 Task: Show available start times in increments of 45 minutes.
Action: Mouse moved to (453, 448)
Screenshot: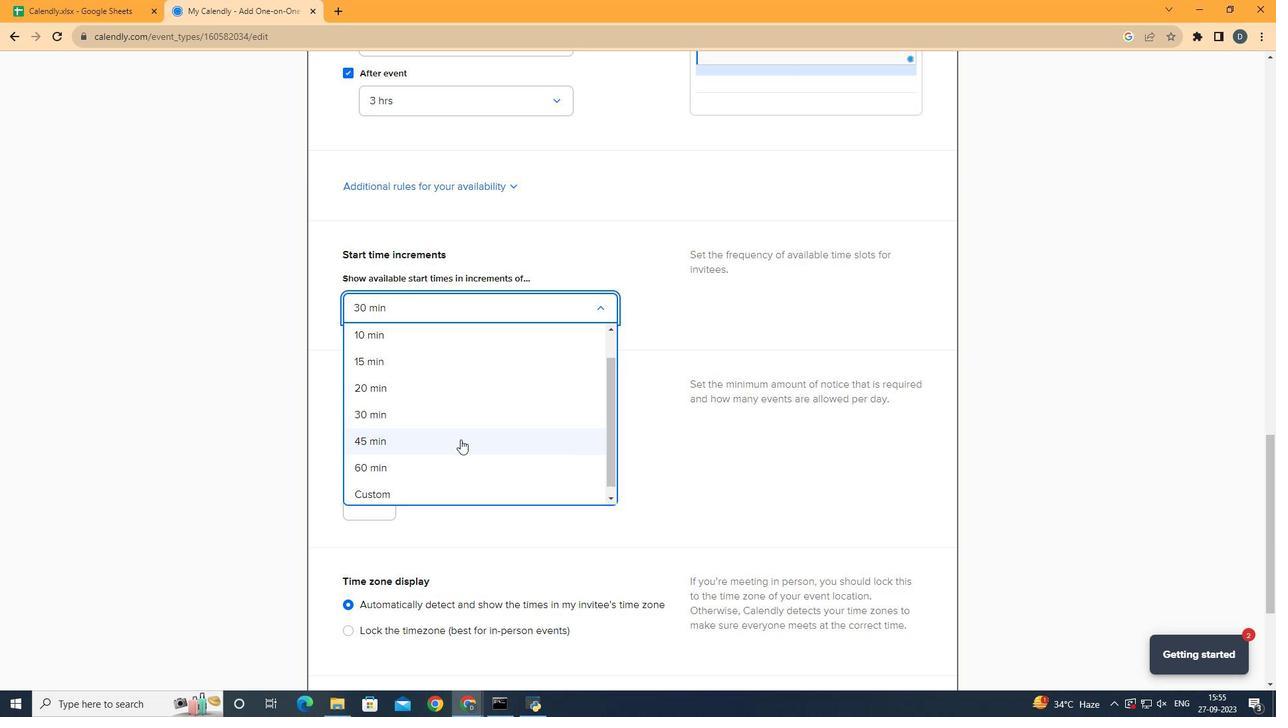 
Action: Mouse pressed left at (453, 448)
Screenshot: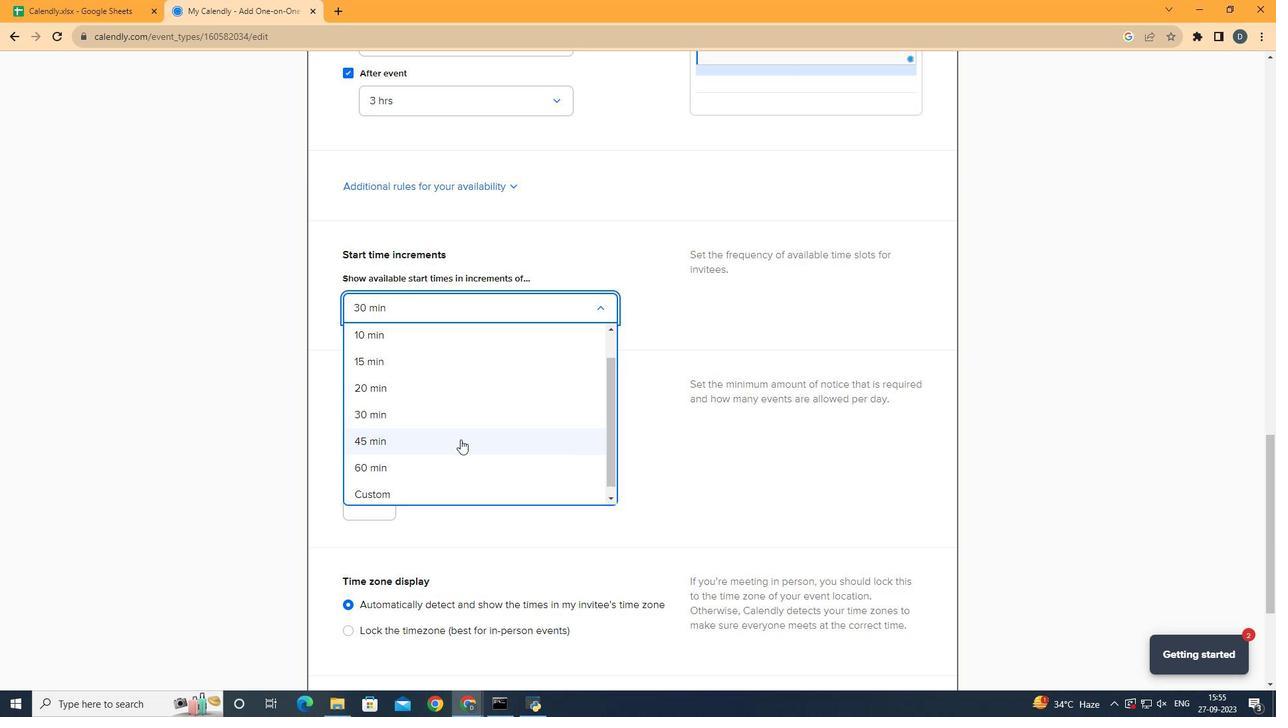 
Action: Mouse moved to (636, 352)
Screenshot: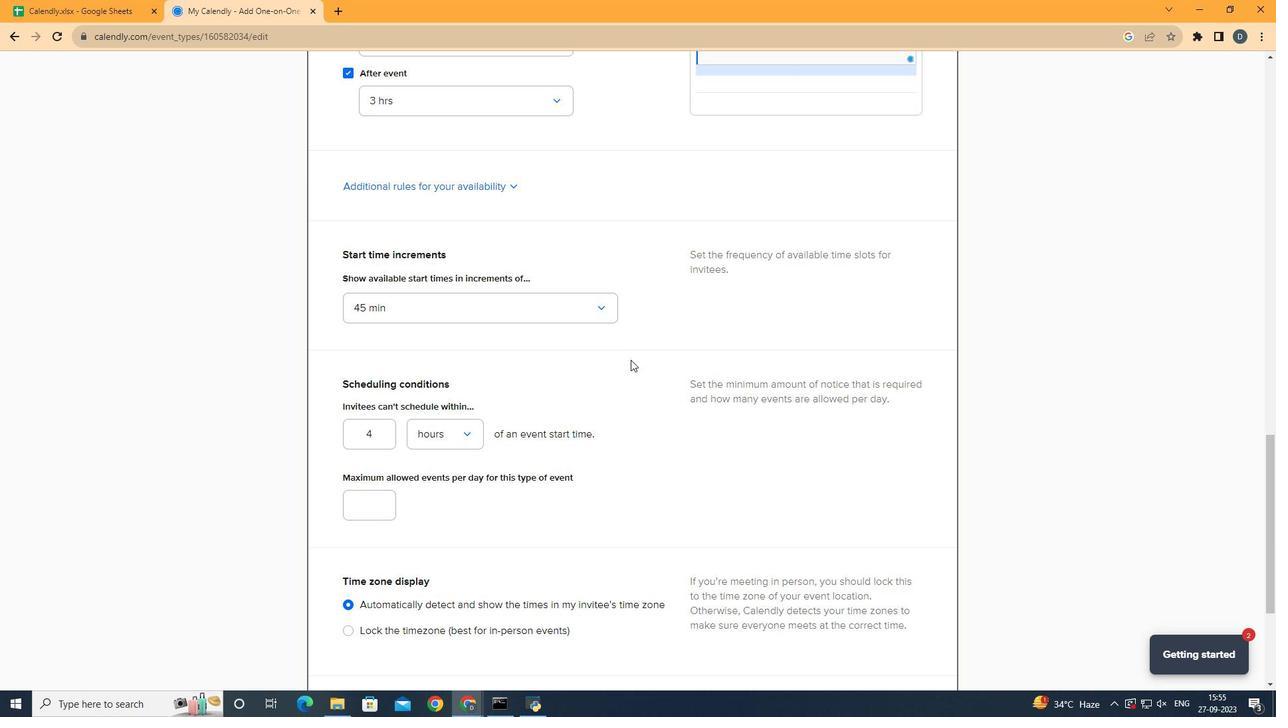 
Action: Mouse pressed left at (636, 352)
Screenshot: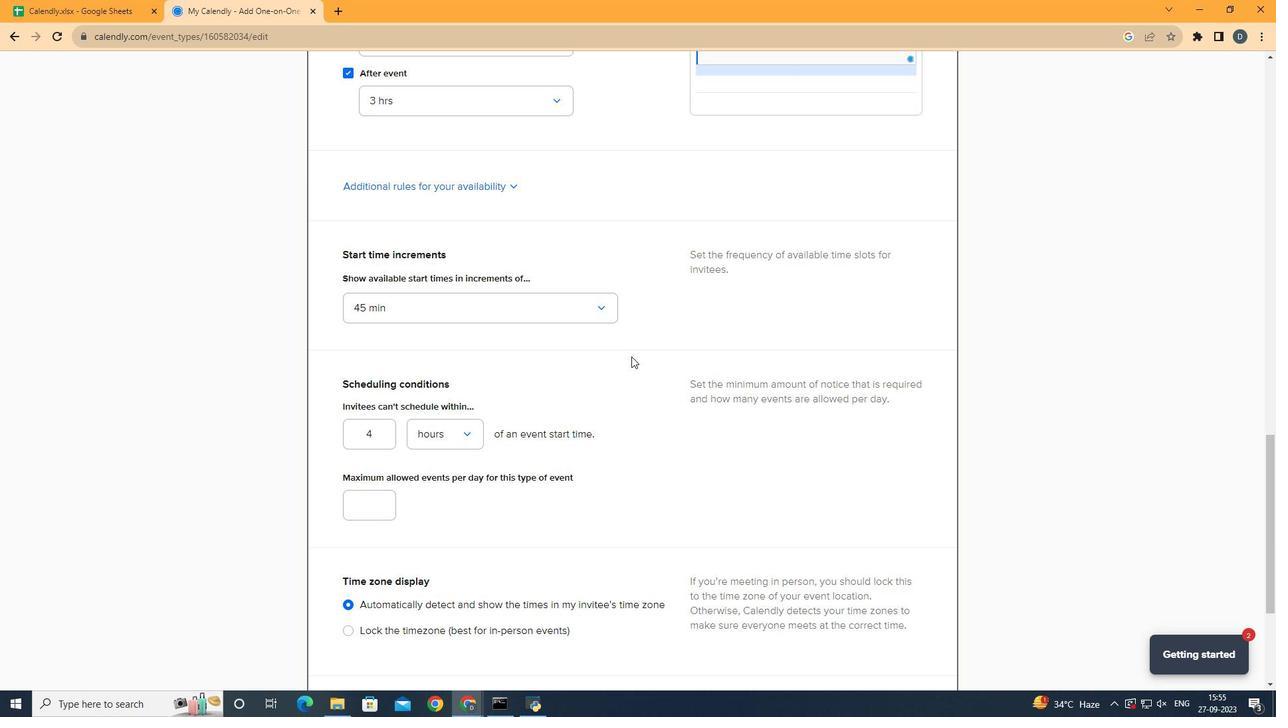 
Action: Mouse moved to (174, 414)
Screenshot: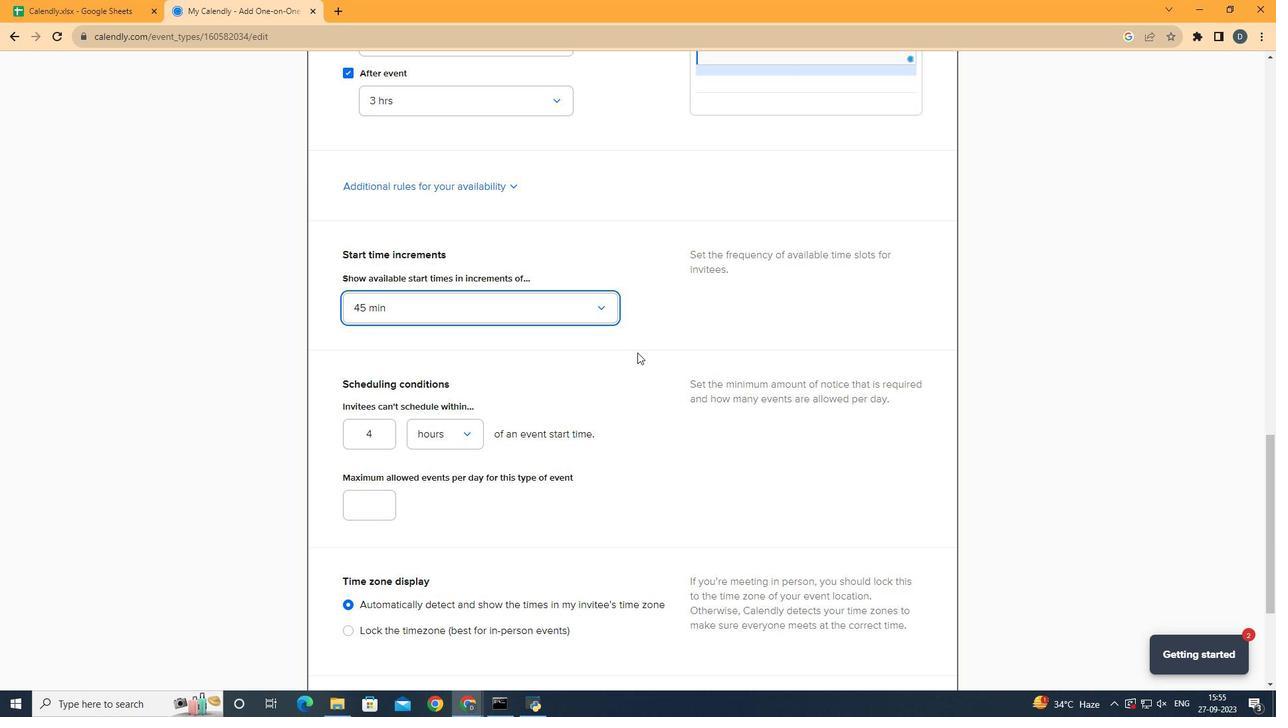 
